 Task: Enable or disable the autofill feature for forms.
Action: Mouse moved to (1217, 38)
Screenshot: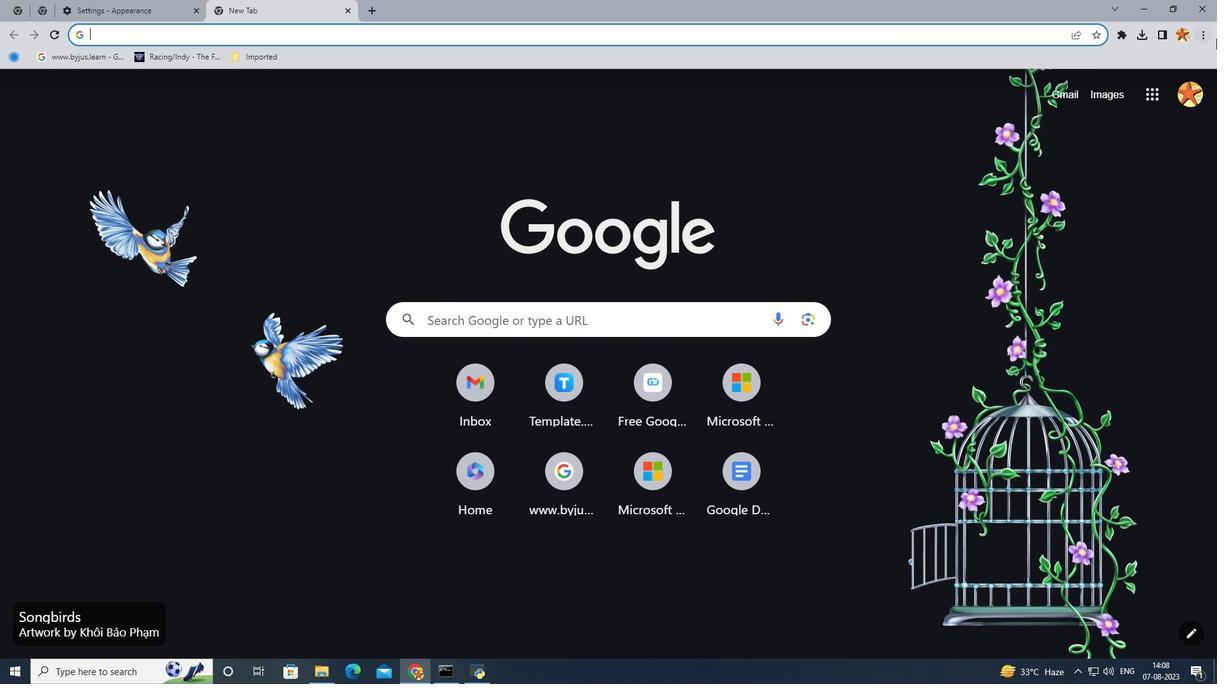 
Action: Mouse pressed left at (1217, 38)
Screenshot: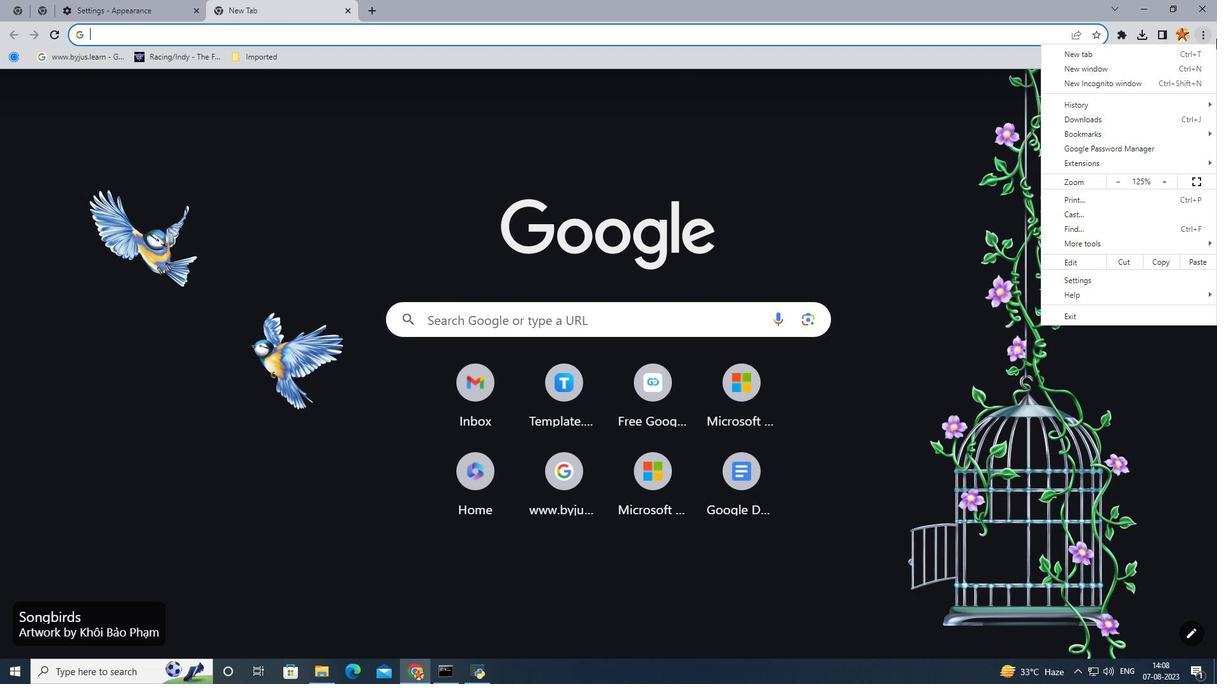 
Action: Mouse moved to (1078, 284)
Screenshot: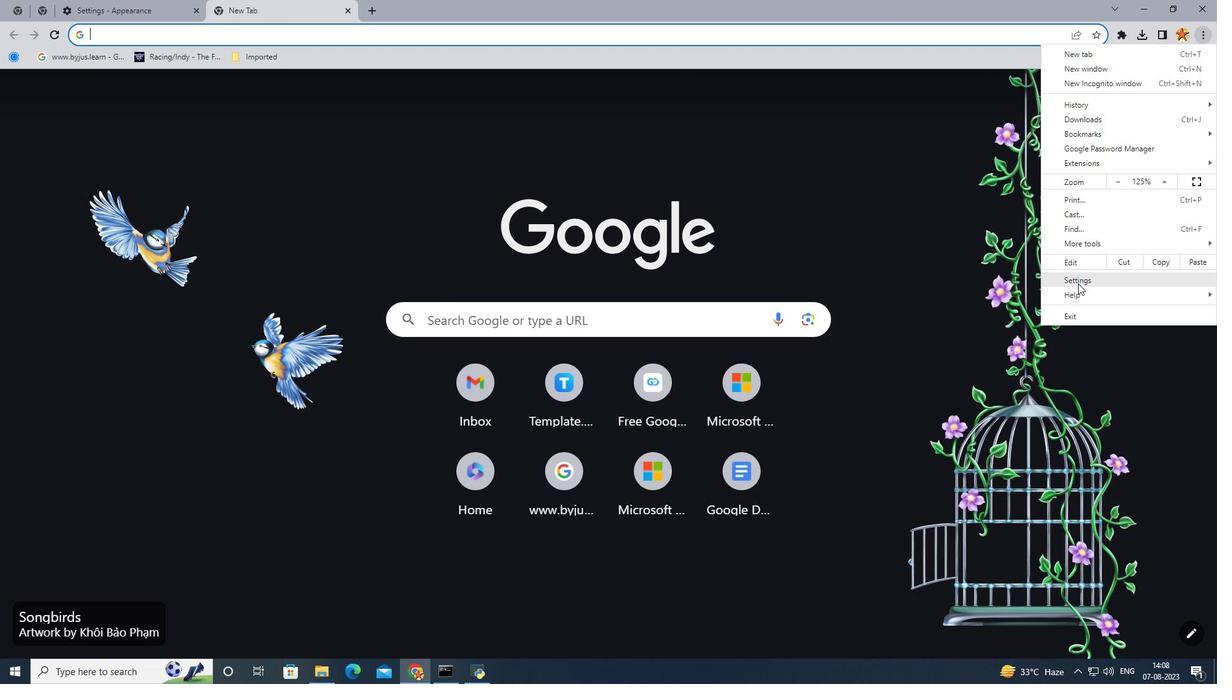 
Action: Mouse pressed left at (1078, 284)
Screenshot: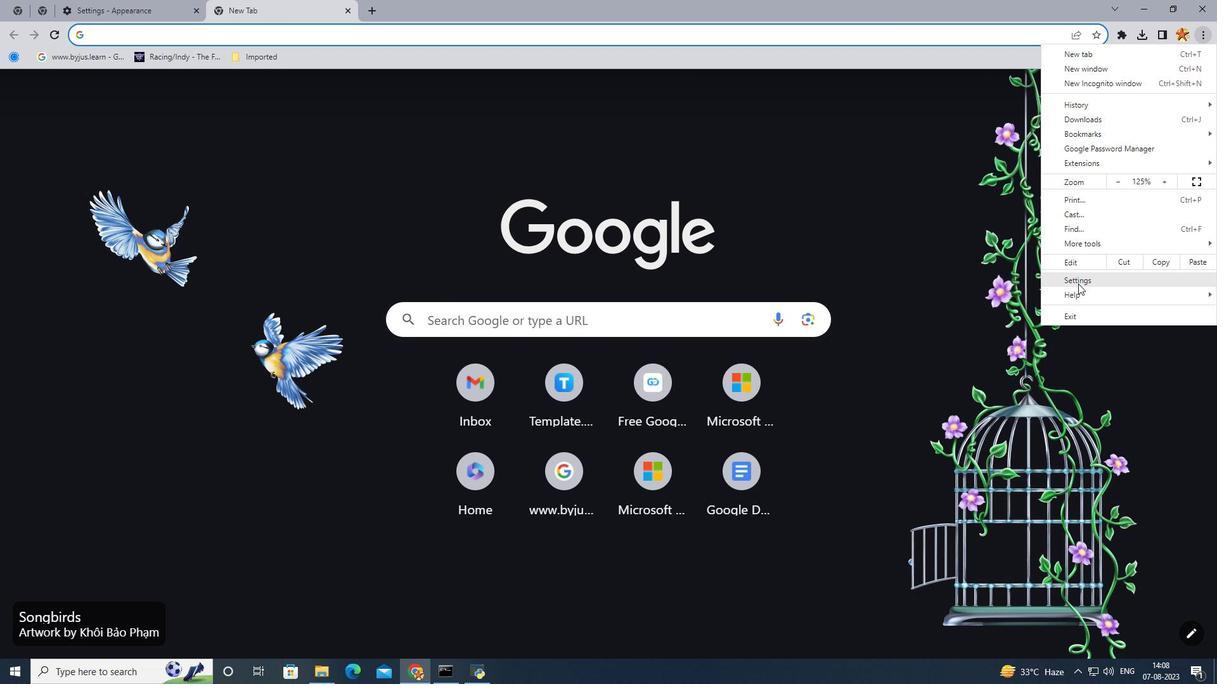
Action: Mouse moved to (138, 153)
Screenshot: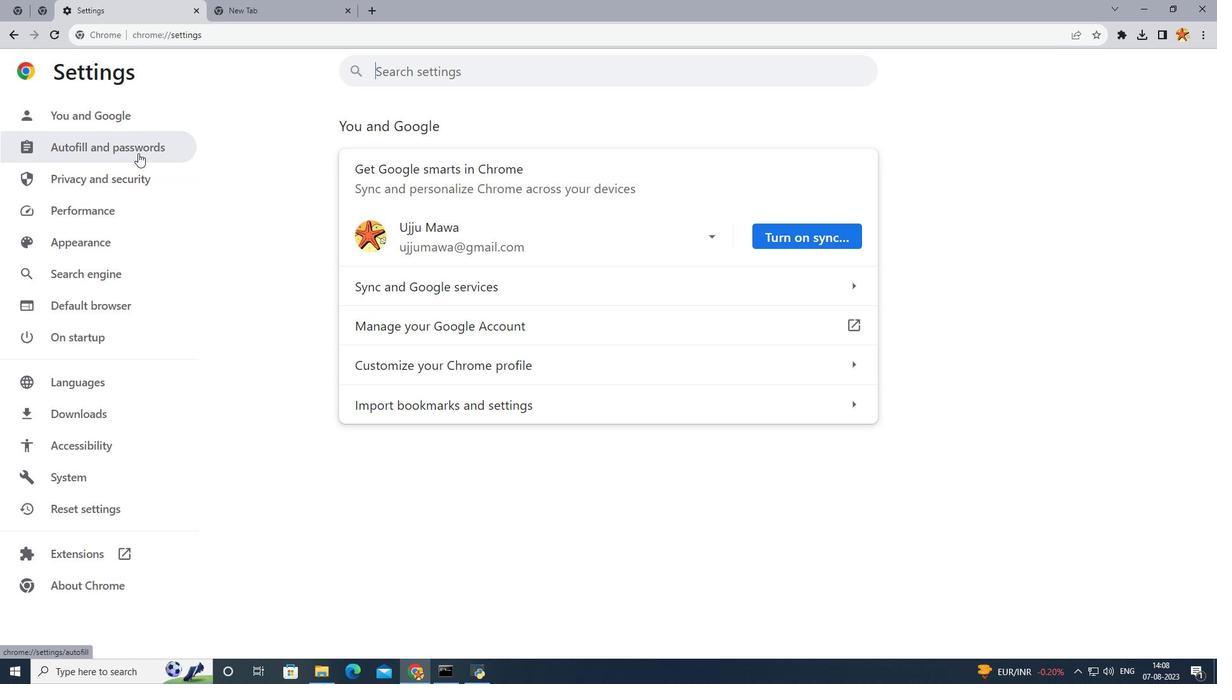 
Action: Mouse pressed left at (138, 153)
Screenshot: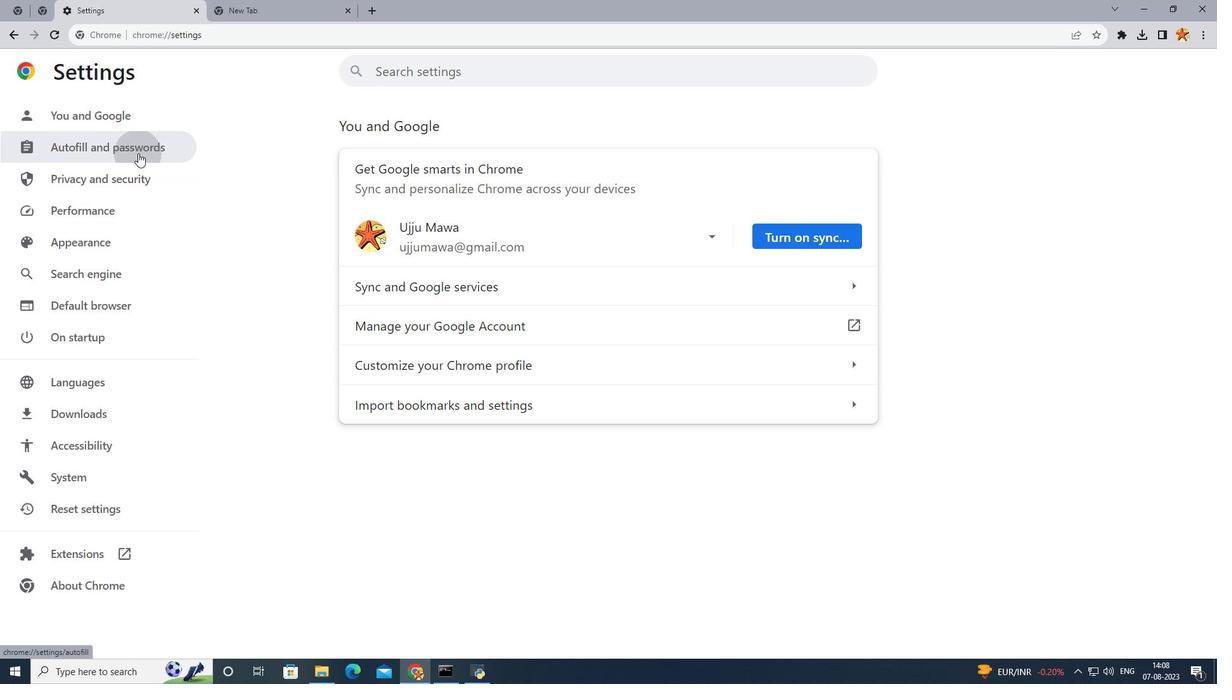 
Action: Mouse moved to (393, 249)
Screenshot: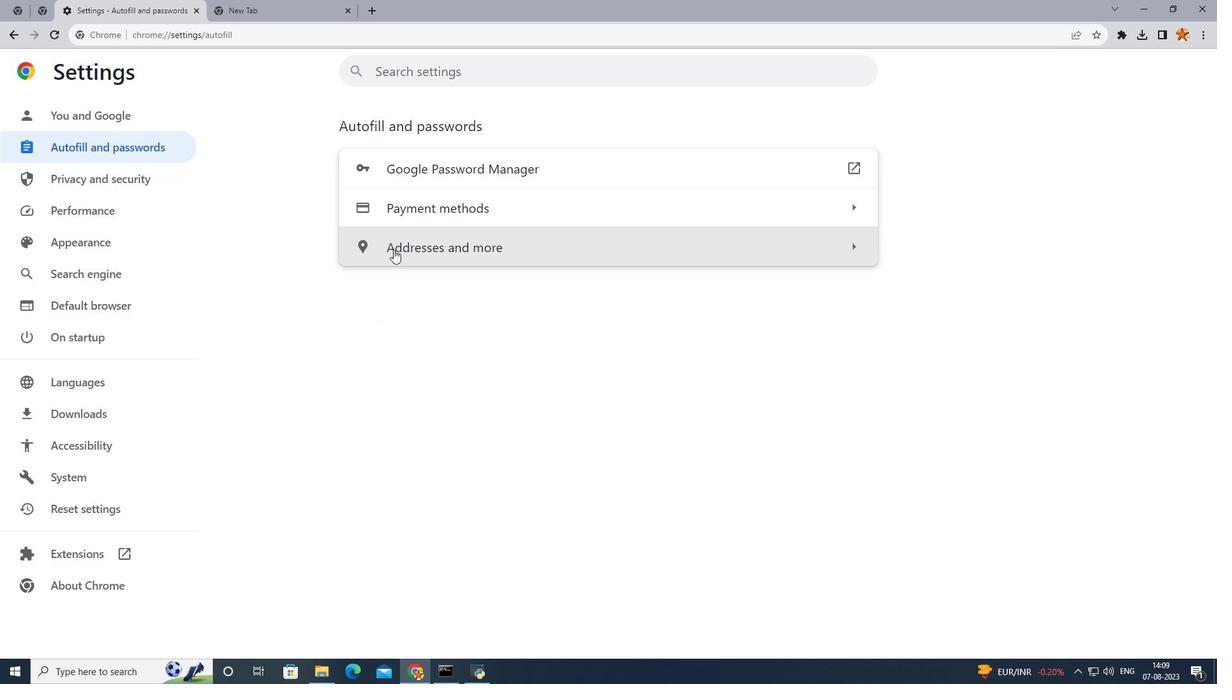 
Action: Mouse pressed left at (393, 249)
Screenshot: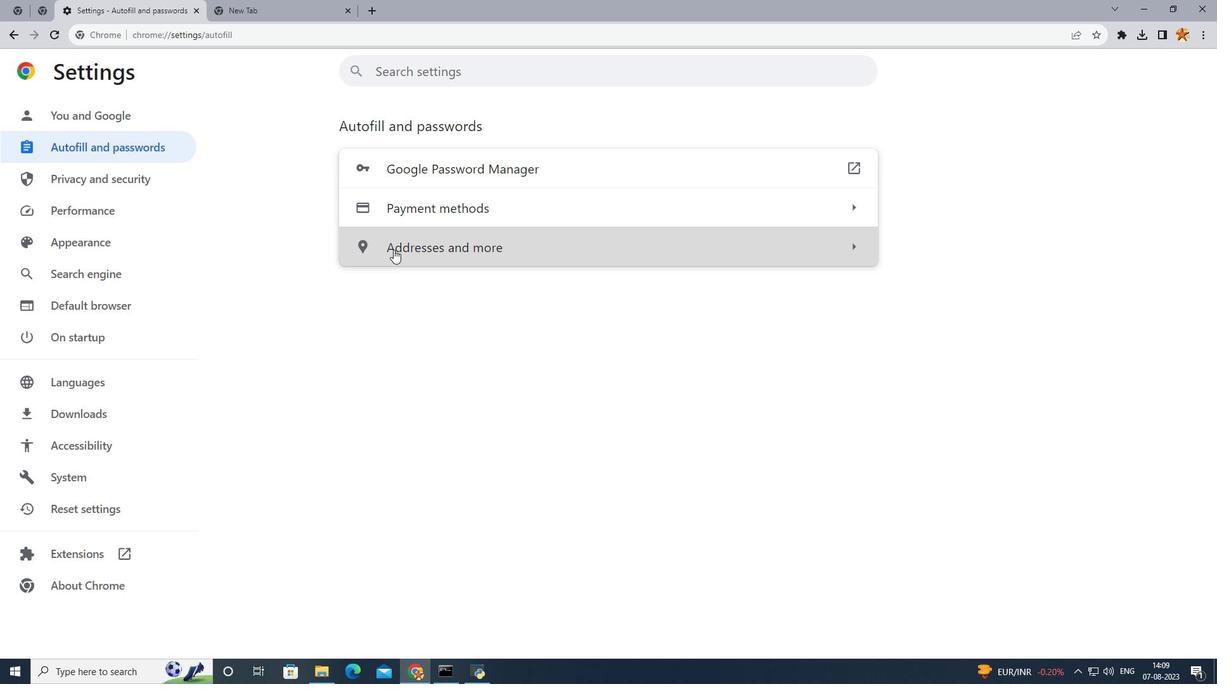 
Action: Mouse moved to (511, 220)
Screenshot: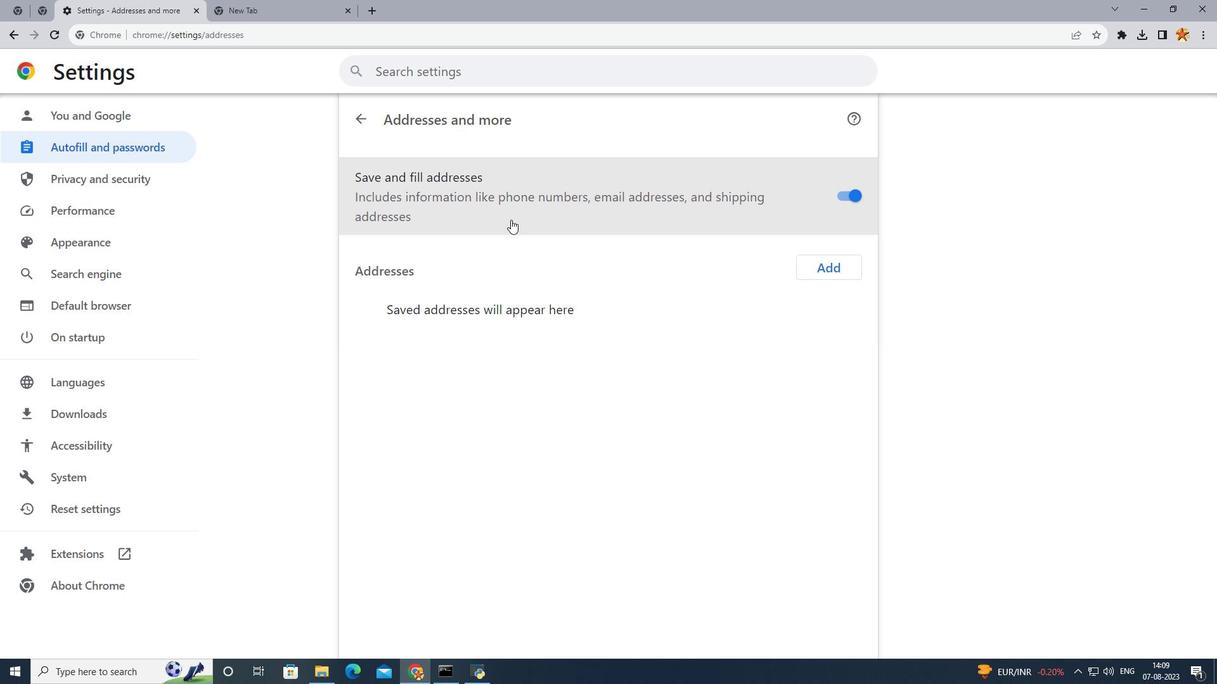 
Action: Mouse pressed left at (511, 220)
Screenshot: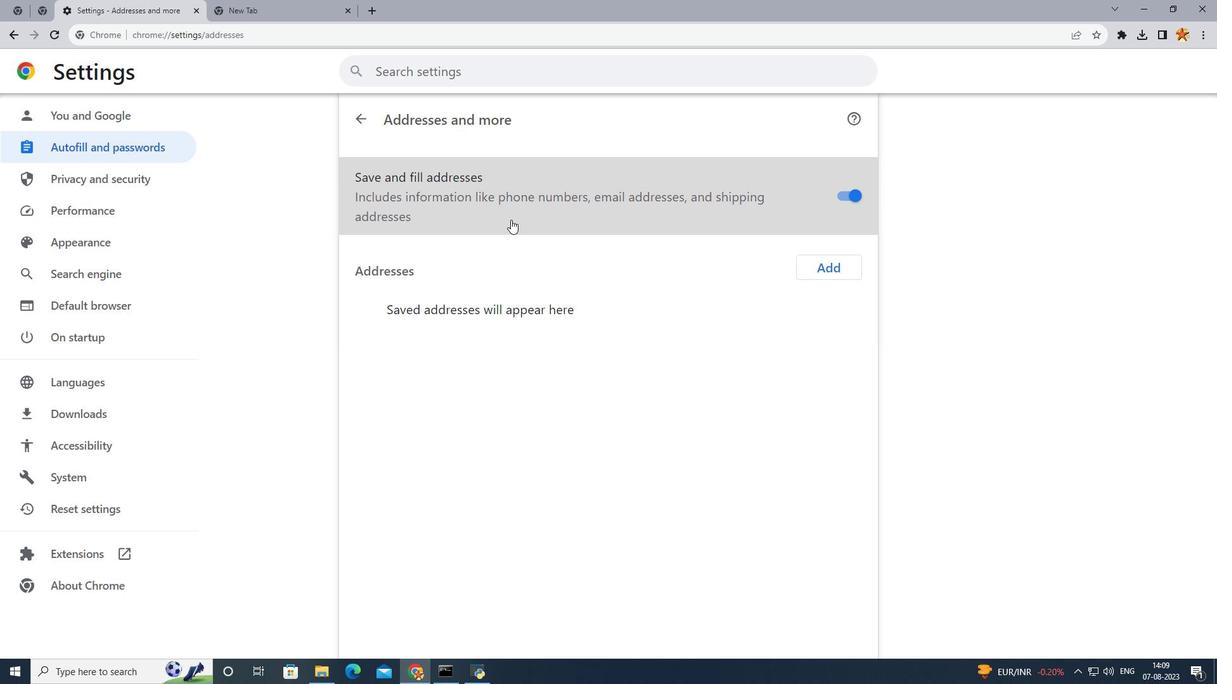 
Action: Mouse moved to (269, 237)
Screenshot: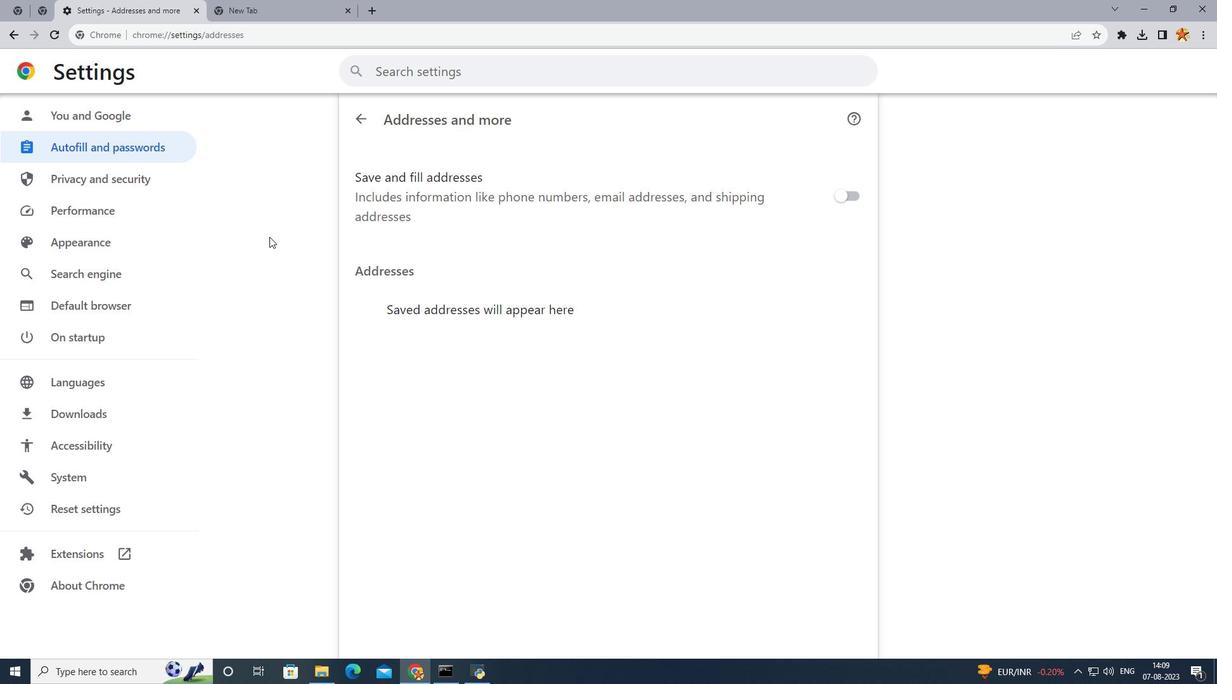
